 Task: Set the Name "John Smith" while creating a new customer.
Action: Mouse moved to (198, 21)
Screenshot: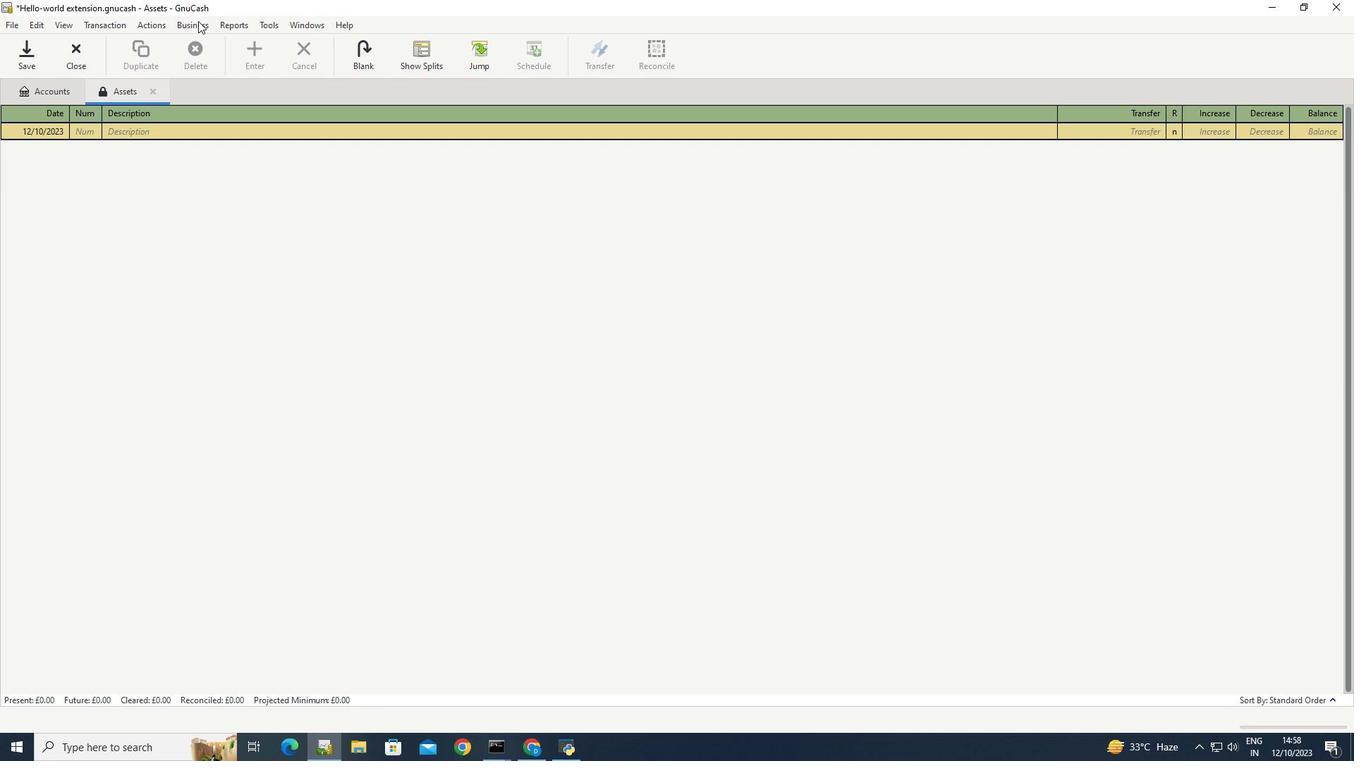 
Action: Mouse pressed left at (198, 21)
Screenshot: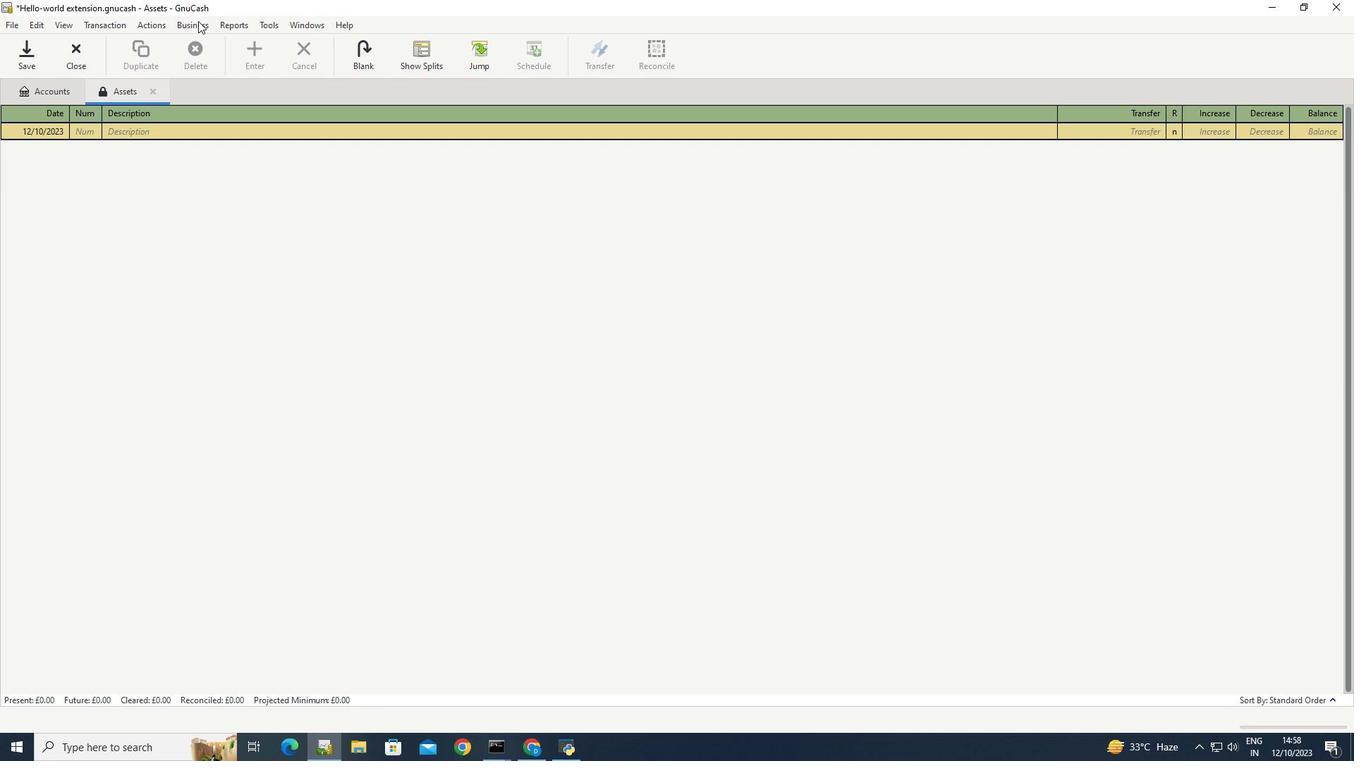 
Action: Mouse moved to (353, 57)
Screenshot: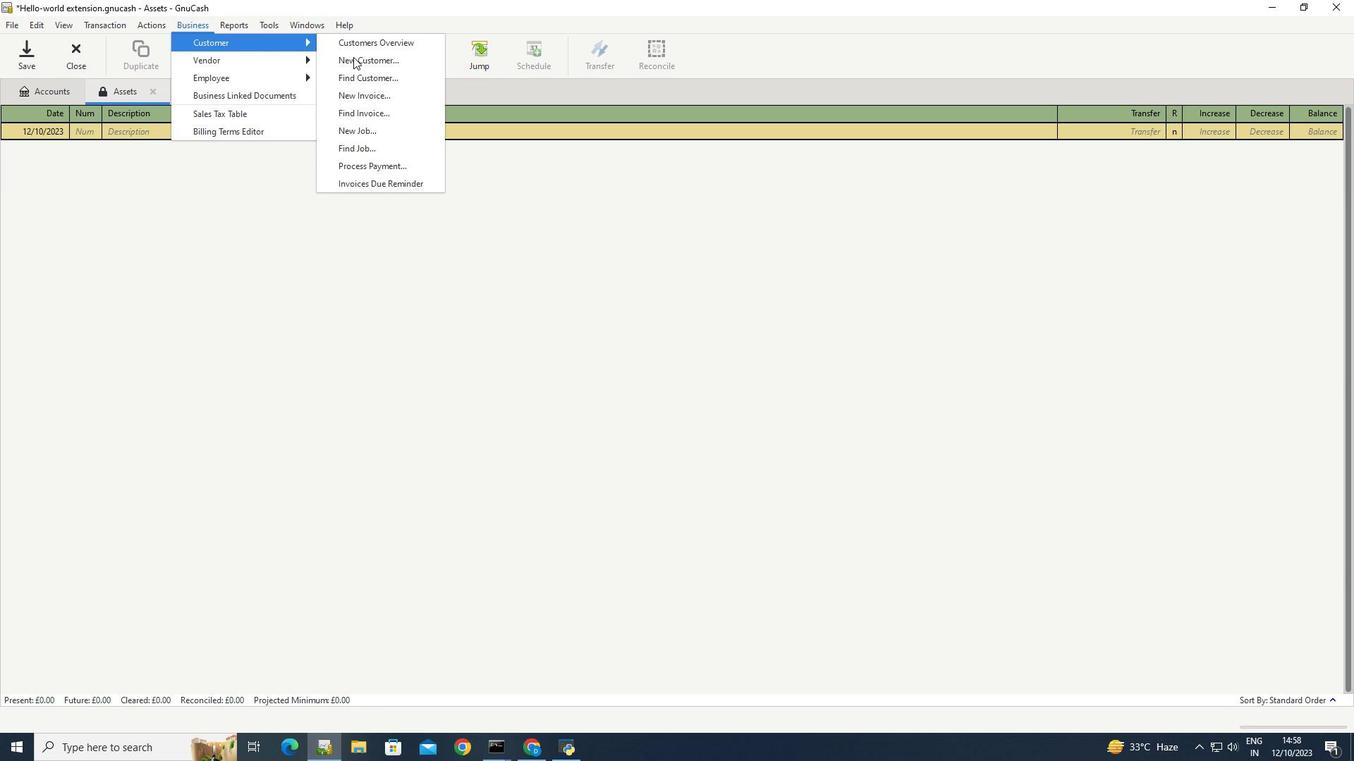 
Action: Mouse pressed left at (353, 57)
Screenshot: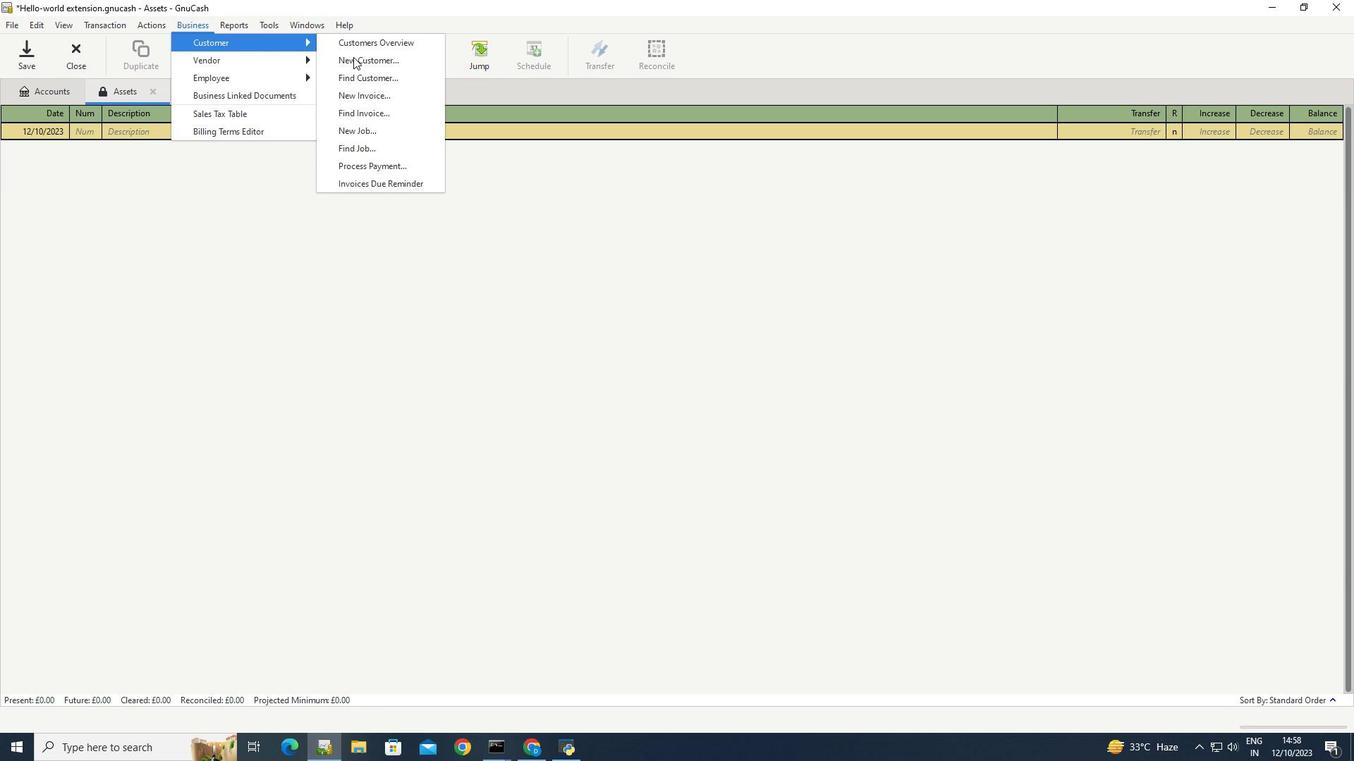 
Action: Mouse moved to (739, 199)
Screenshot: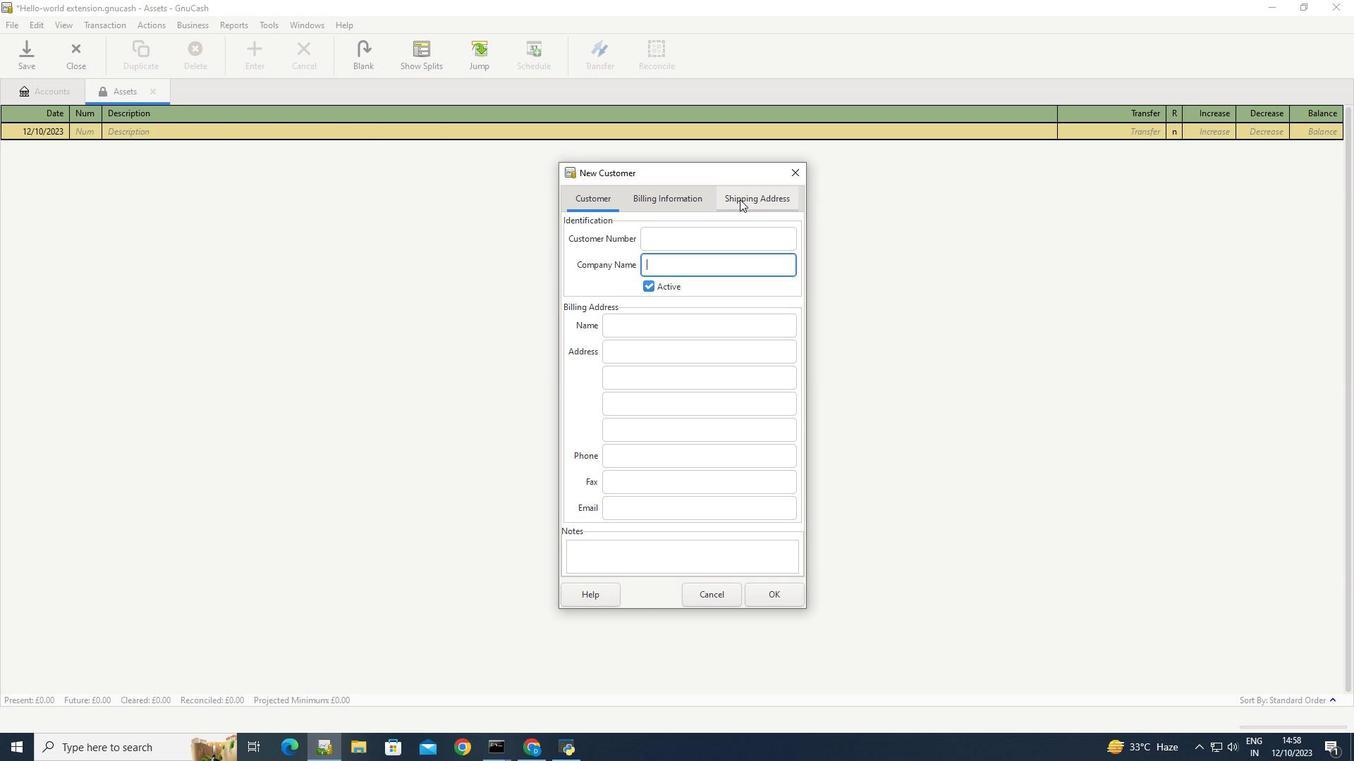 
Action: Mouse pressed left at (739, 199)
Screenshot: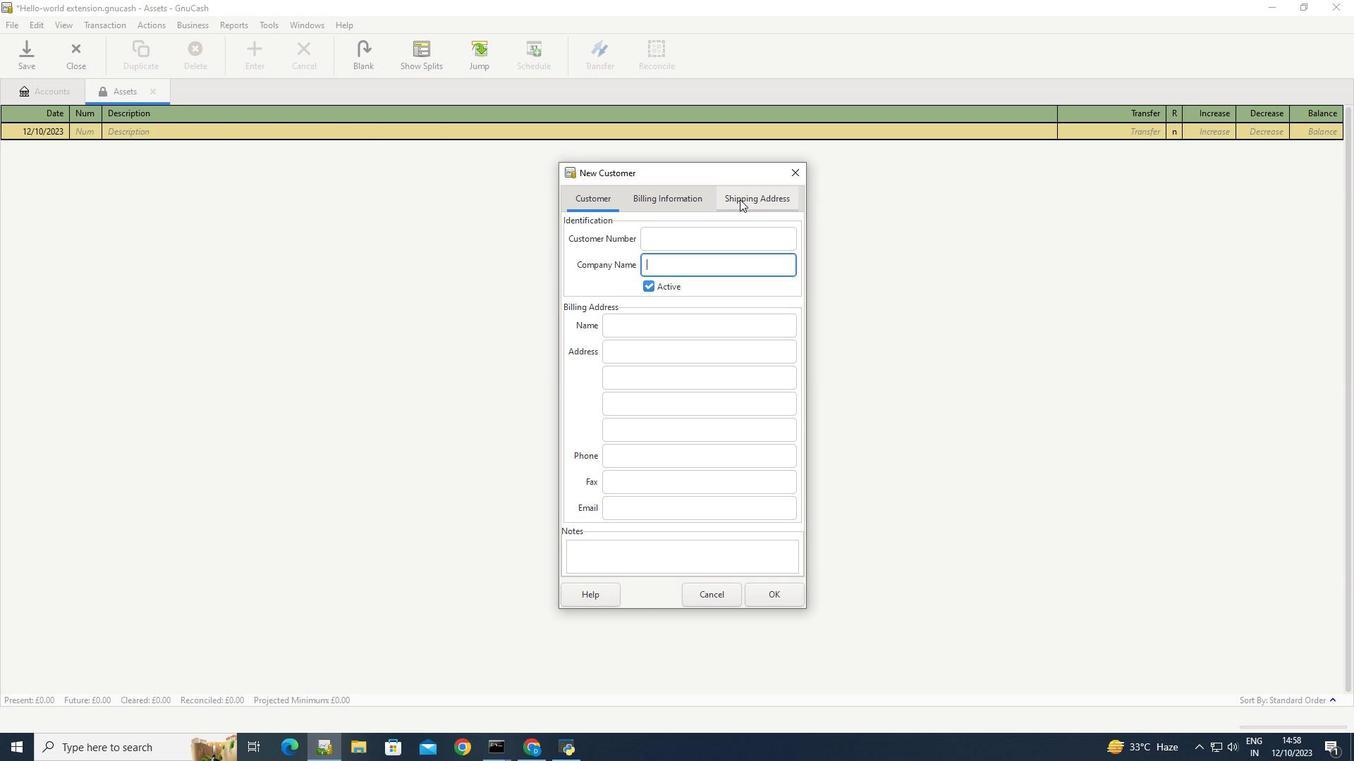 
Action: Mouse moved to (681, 236)
Screenshot: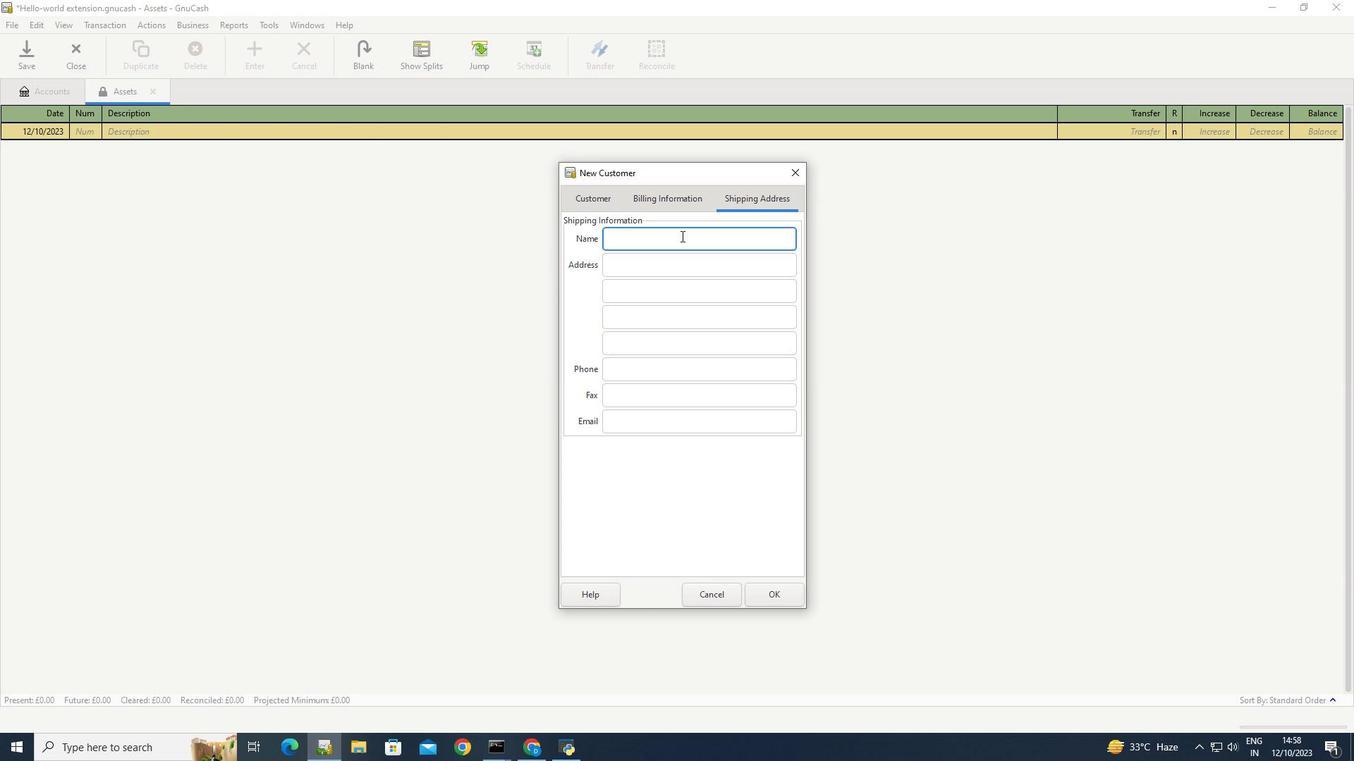 
Action: Mouse pressed left at (681, 236)
Screenshot: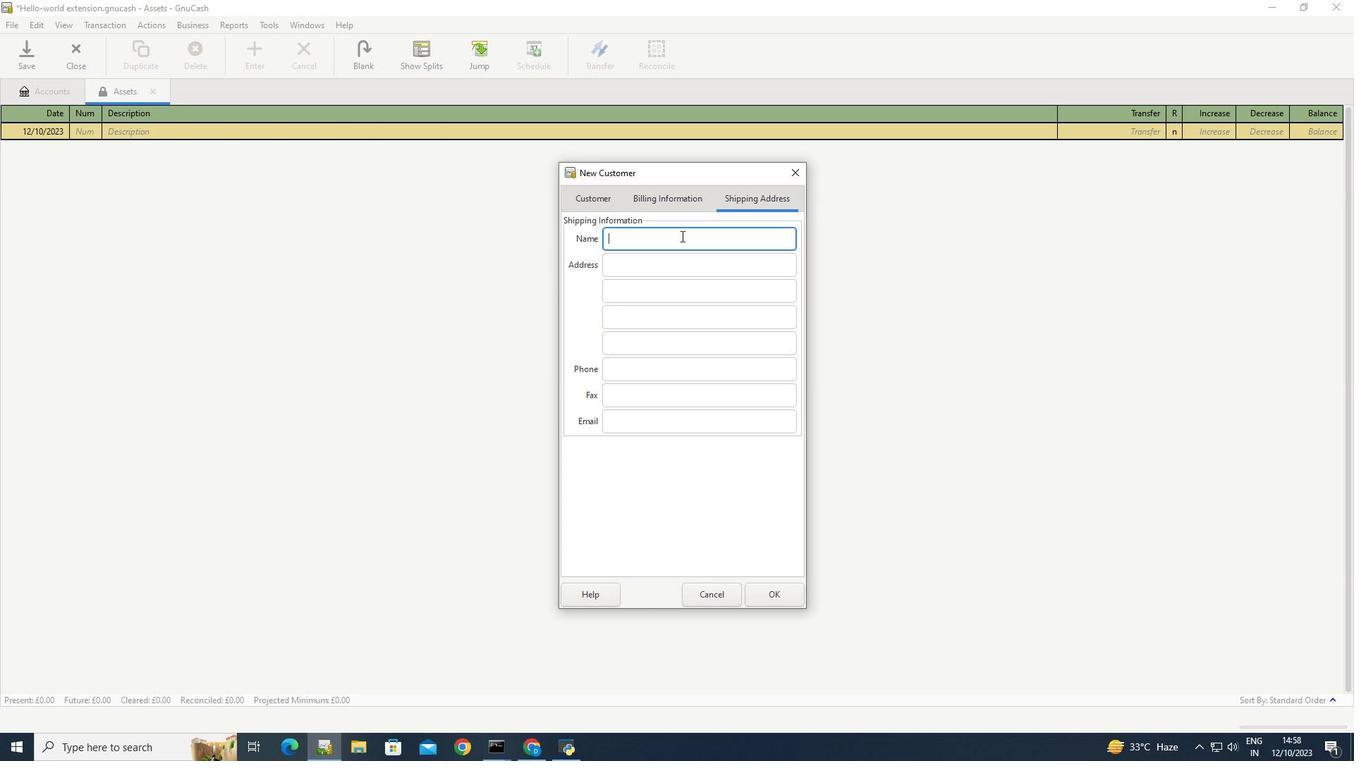 
Action: Key pressed <Key.caps_lock>S<Key.backspace><Key.caps_lock>j<Key.caps_lock><Key.backspace>J<Key.caps_lock>on<Key.backspace>hn<Key.space><Key.caps_lock>S<Key.caps_lock>mith
Screenshot: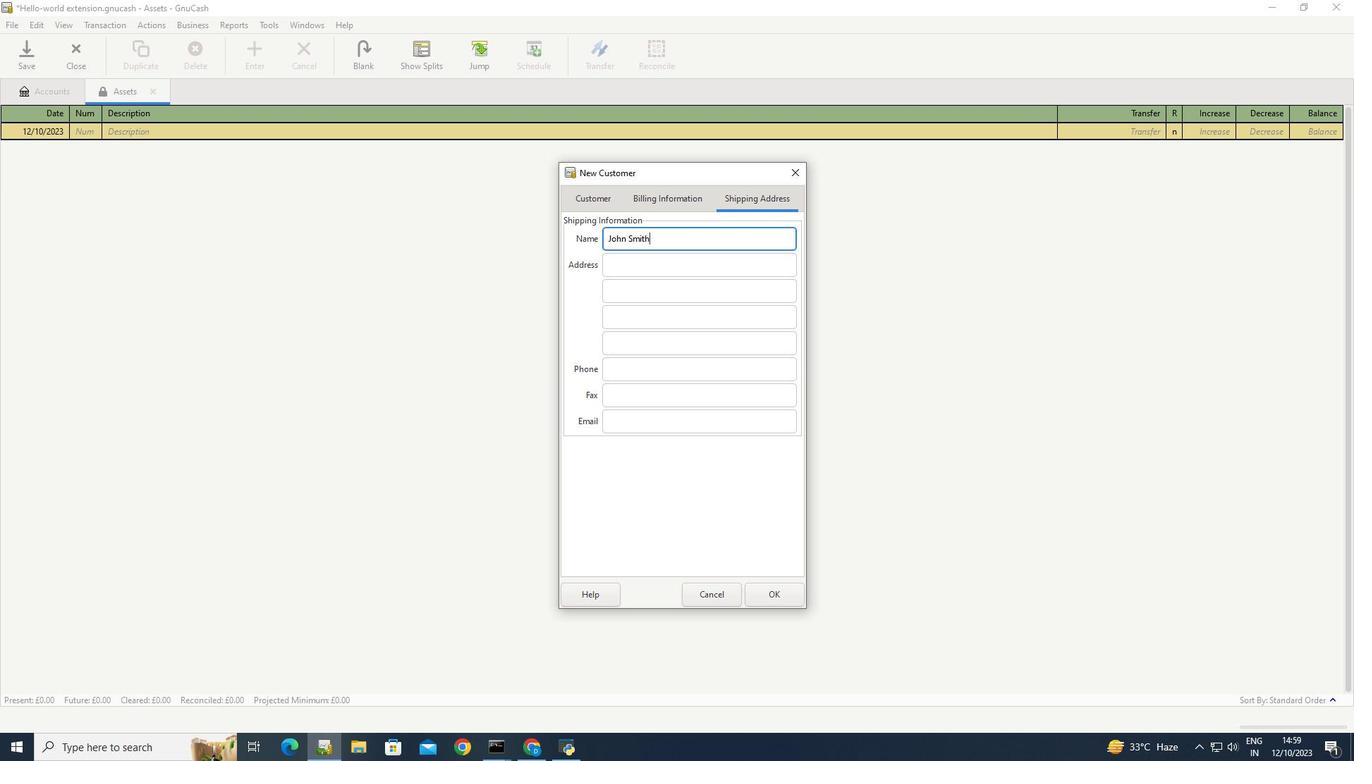 
Action: Mouse moved to (584, 489)
Screenshot: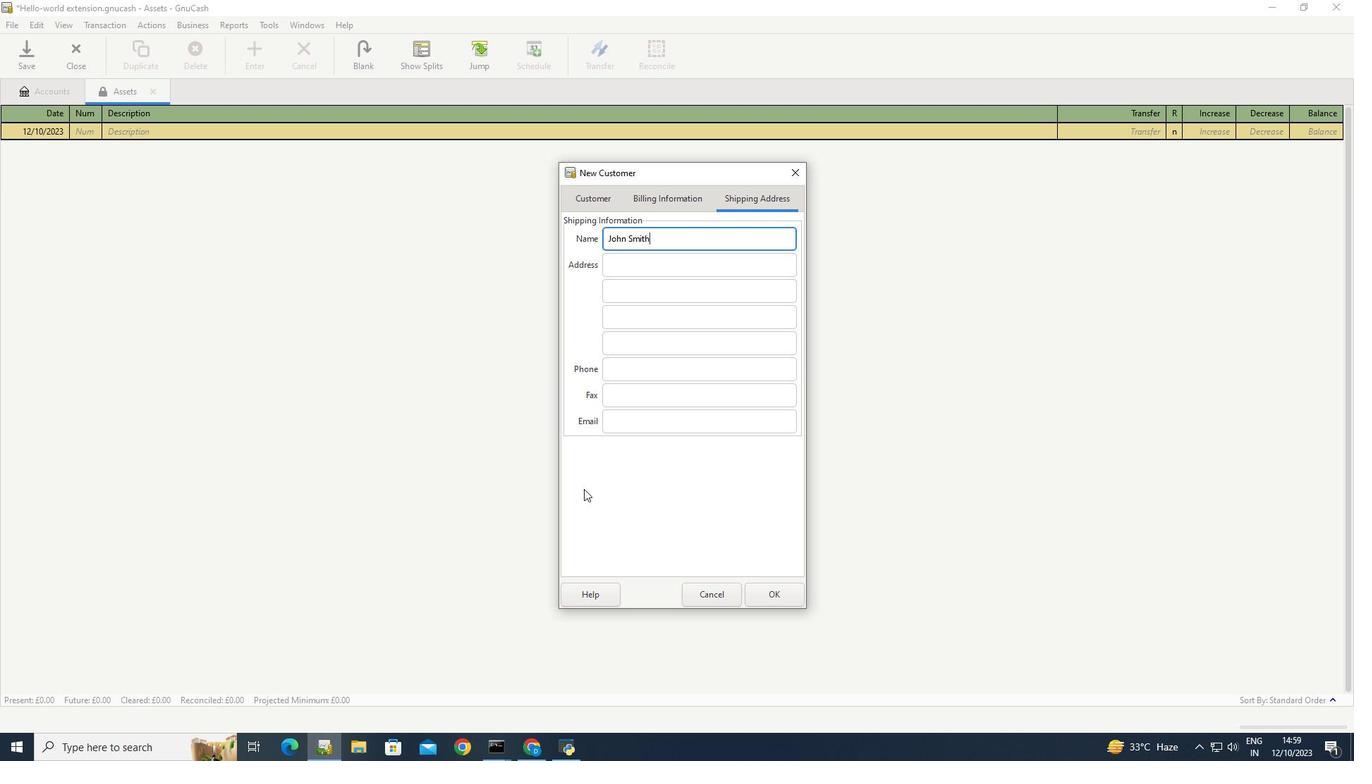 
Action: Mouse pressed left at (584, 489)
Screenshot: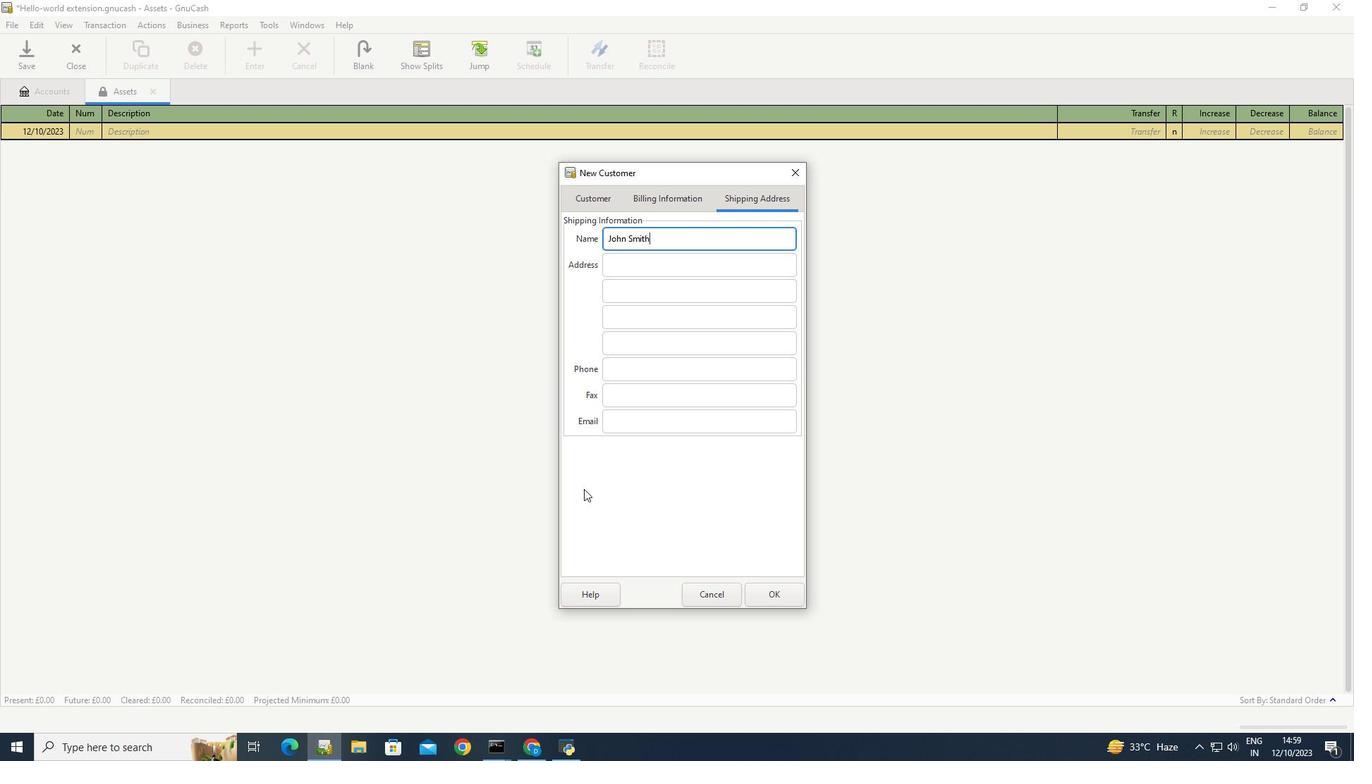 
